 Task: Add Chocolove Toffee & Almonds In Milk Chocolate Bar to the cart.
Action: Mouse moved to (23, 70)
Screenshot: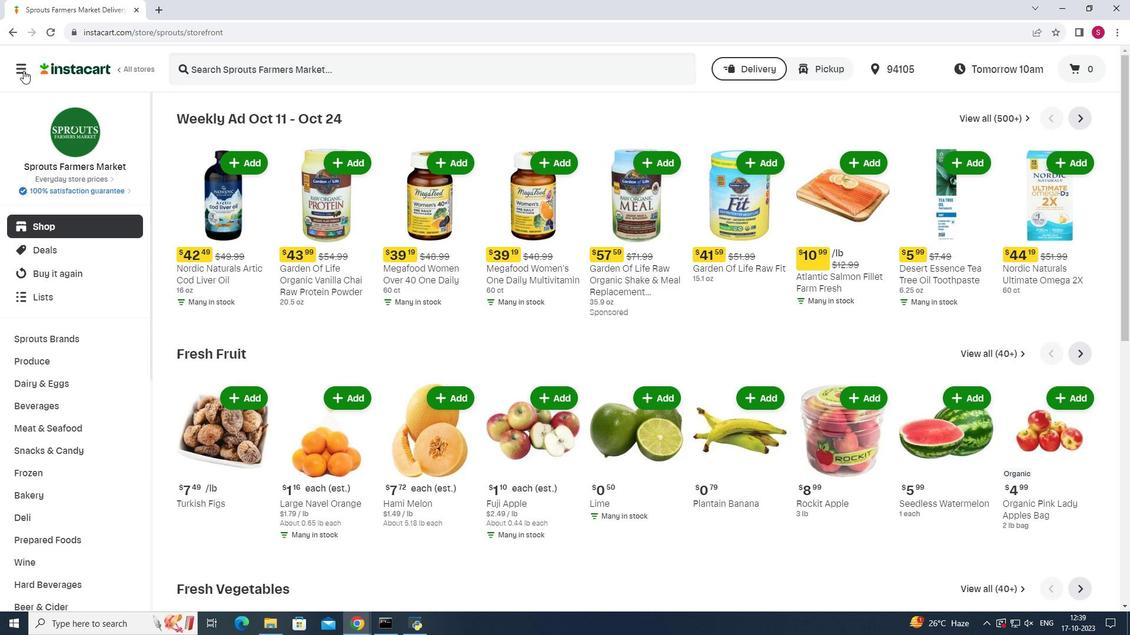 
Action: Mouse pressed left at (23, 70)
Screenshot: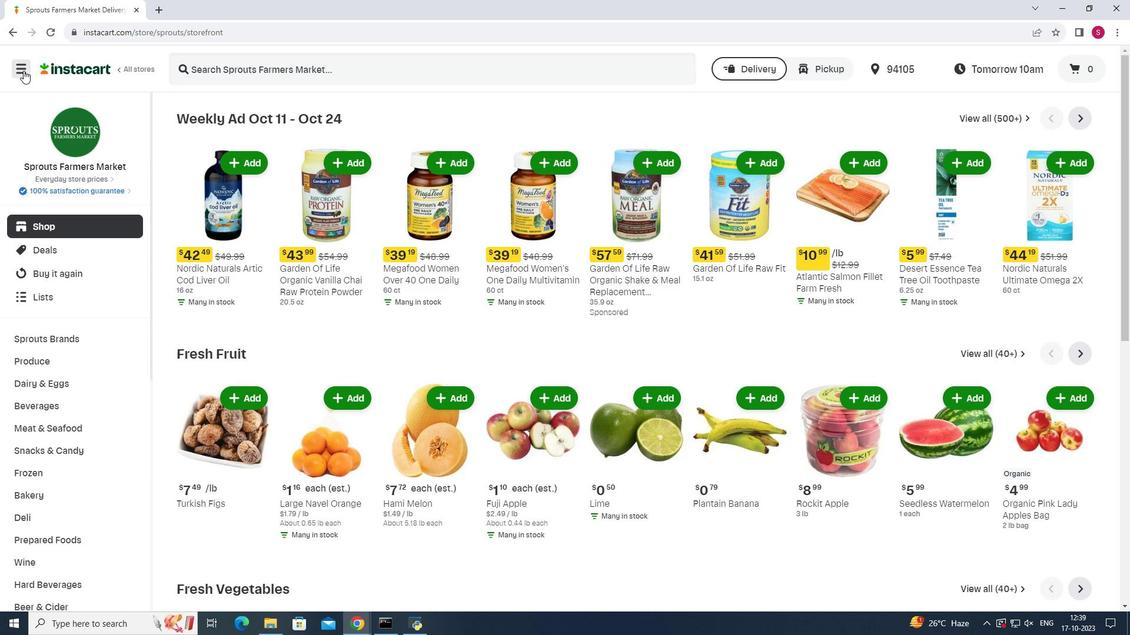 
Action: Mouse moved to (76, 310)
Screenshot: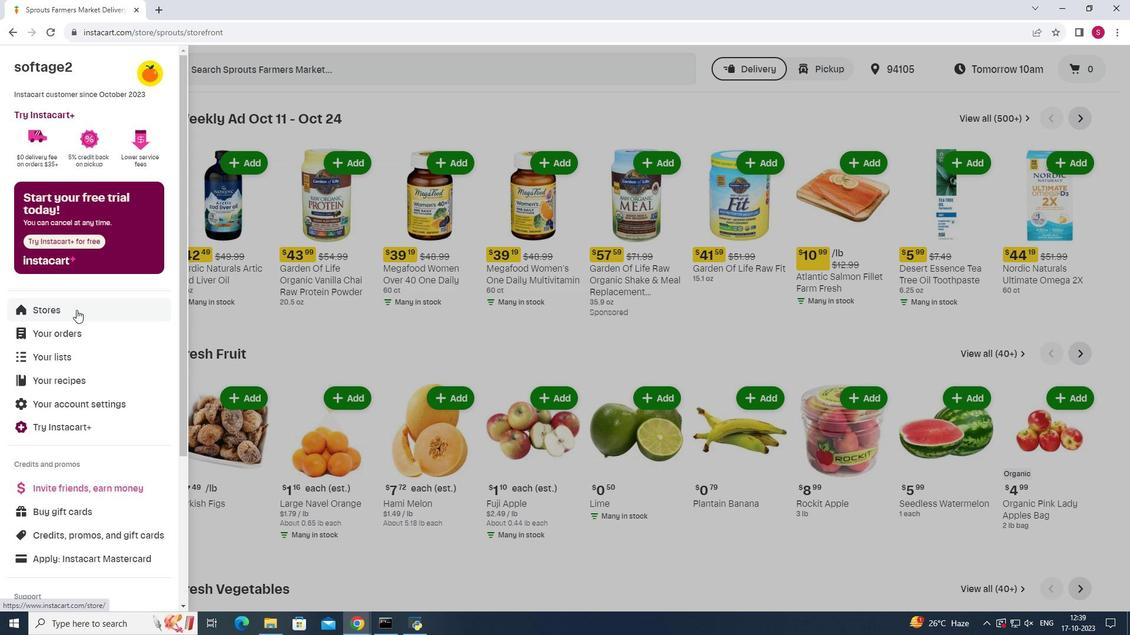 
Action: Mouse pressed left at (76, 310)
Screenshot: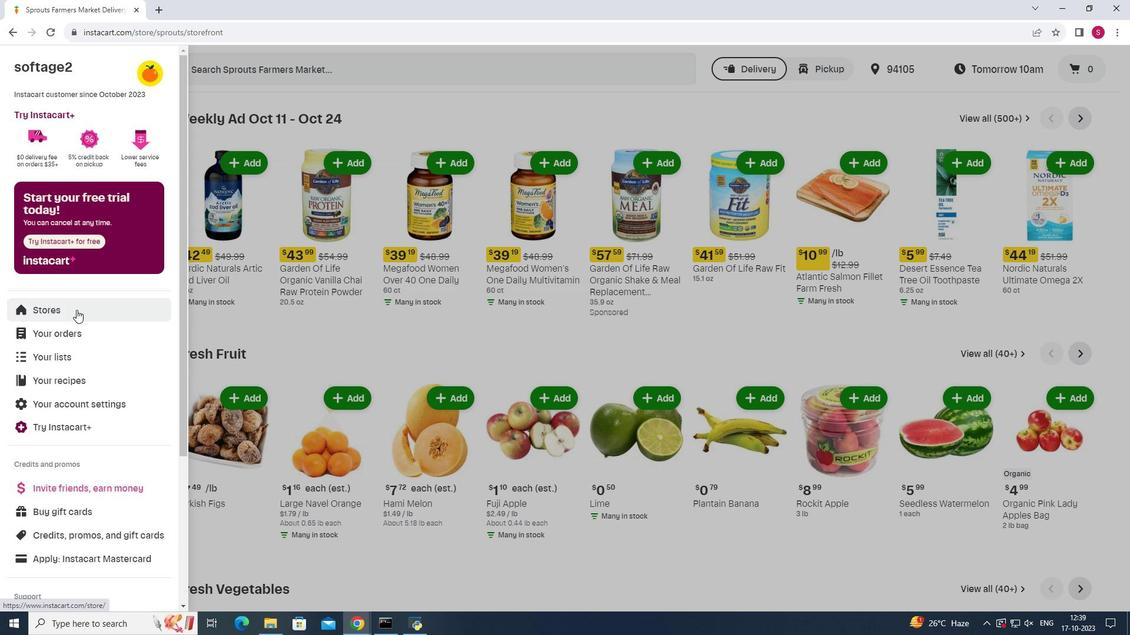 
Action: Mouse moved to (272, 101)
Screenshot: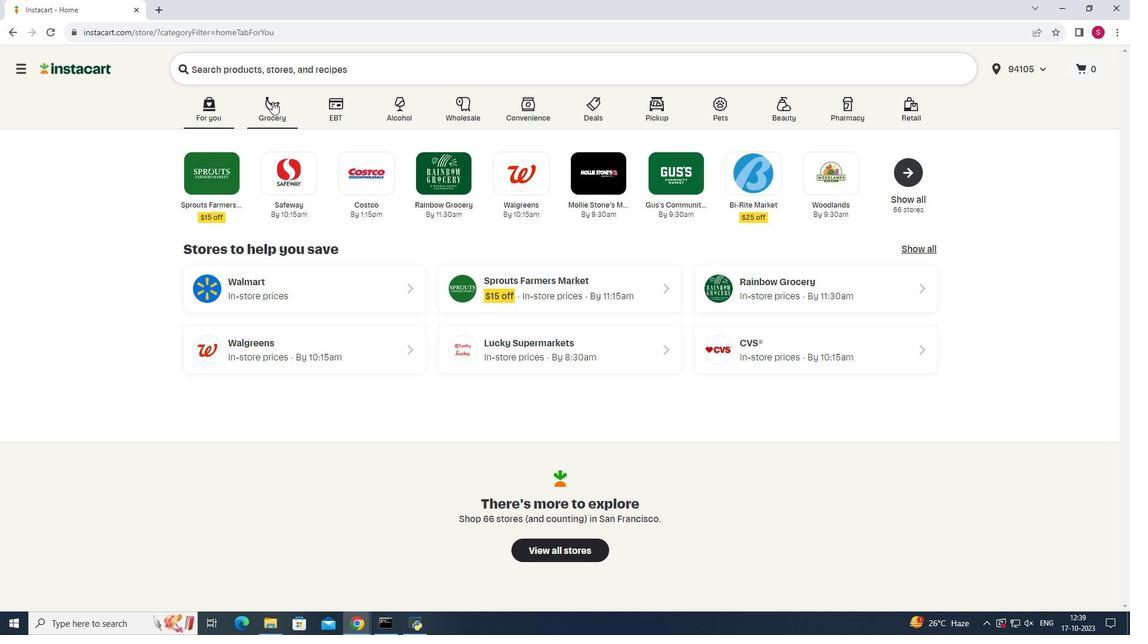 
Action: Mouse pressed left at (272, 101)
Screenshot: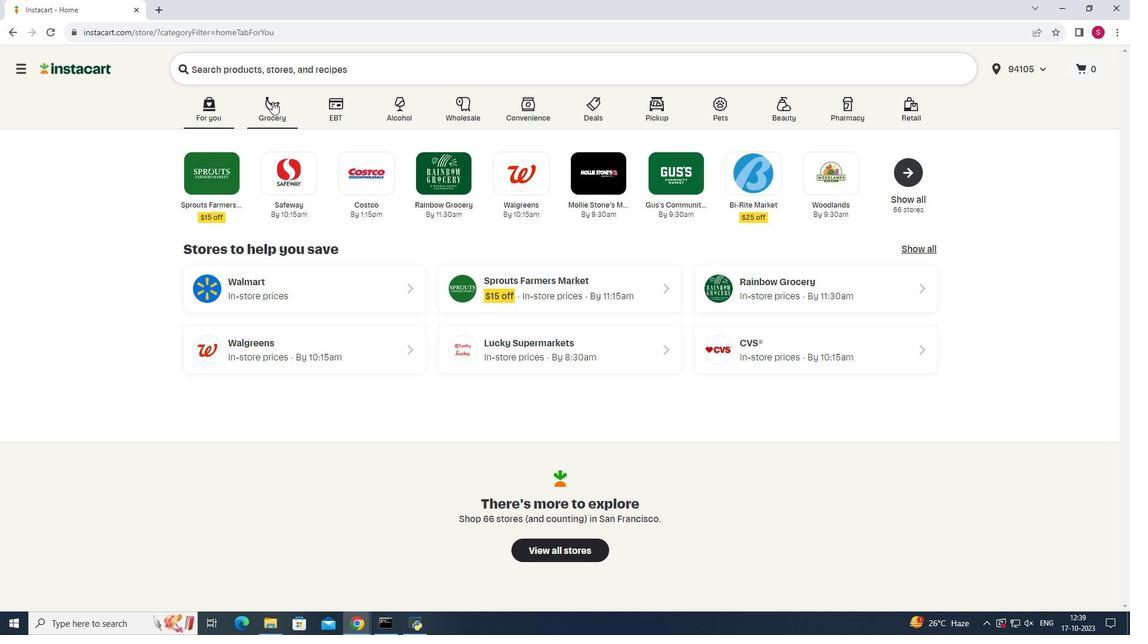 
Action: Mouse moved to (803, 159)
Screenshot: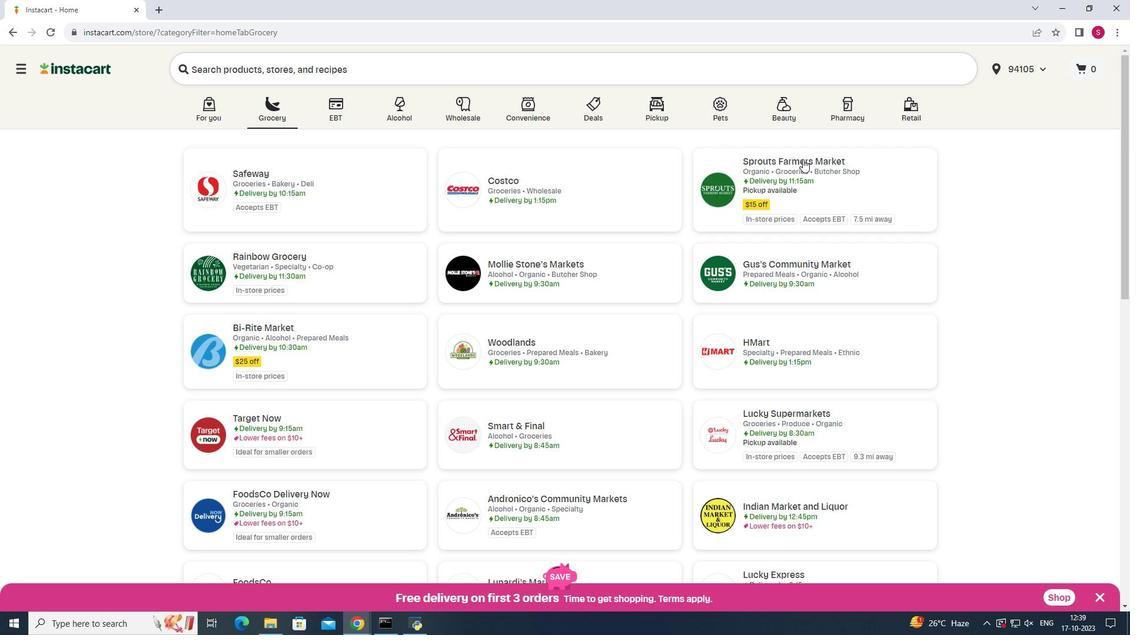 
Action: Mouse pressed left at (803, 159)
Screenshot: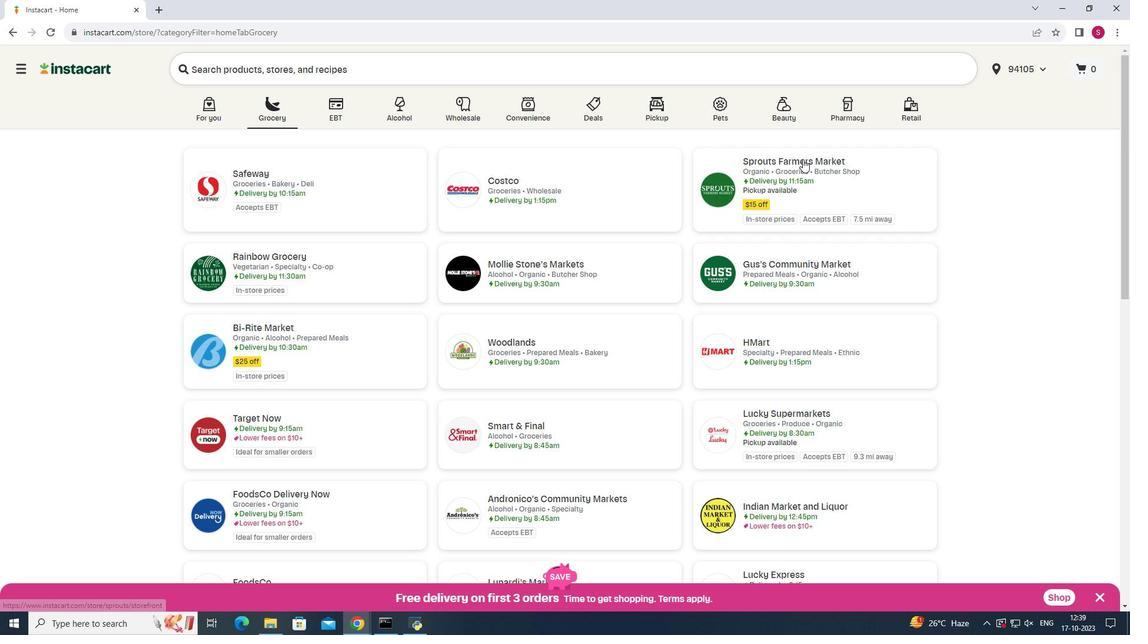 
Action: Mouse moved to (49, 447)
Screenshot: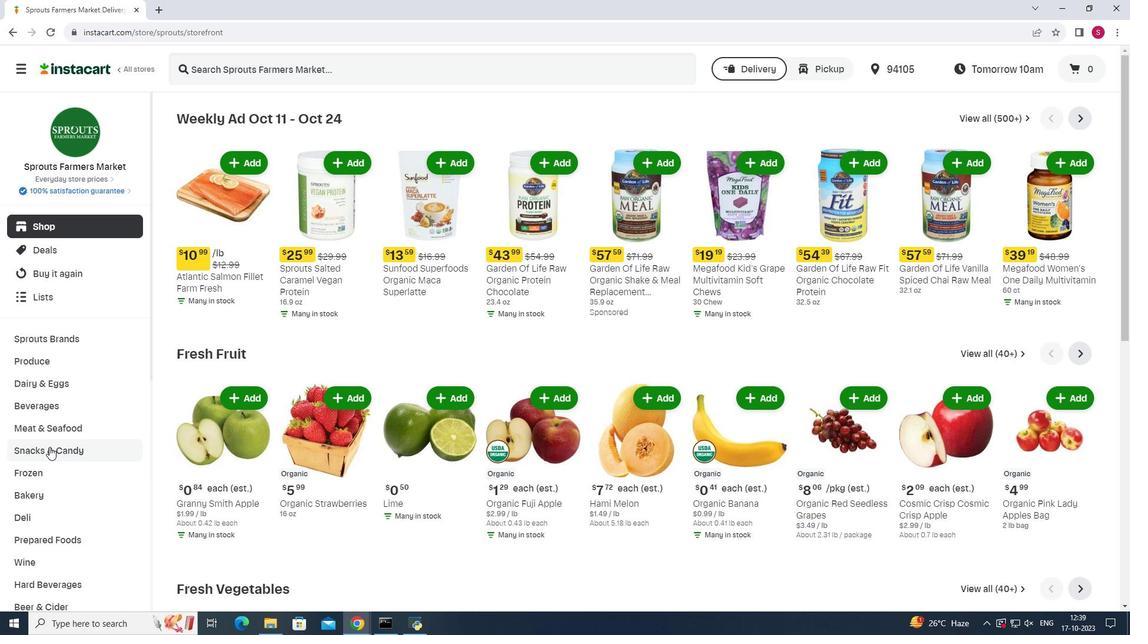 
Action: Mouse pressed left at (49, 447)
Screenshot: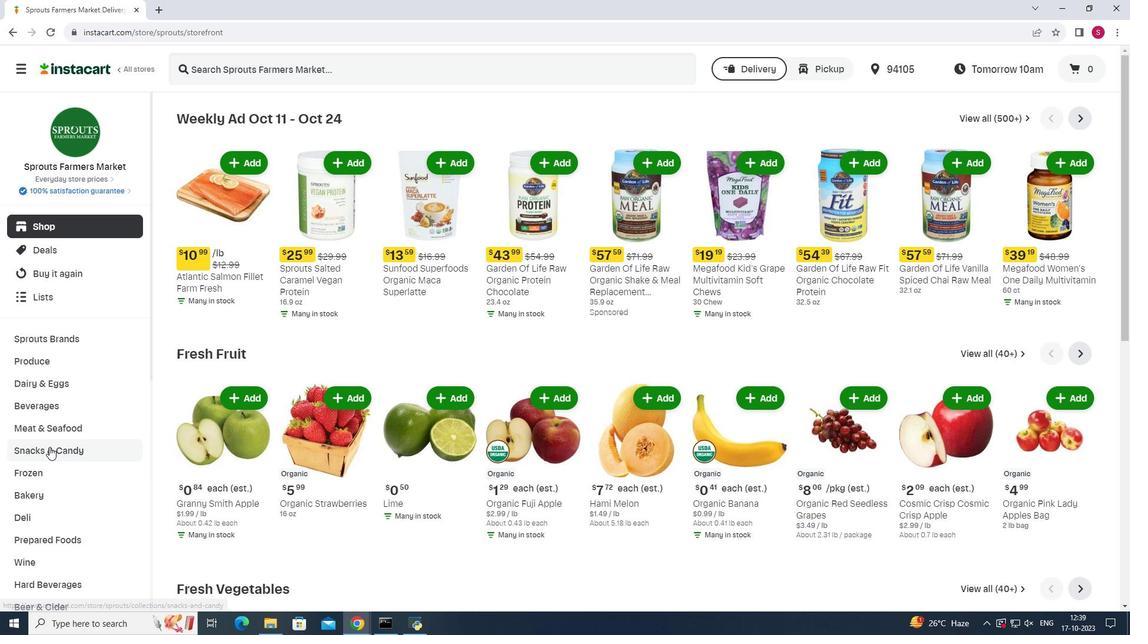 
Action: Mouse moved to (336, 143)
Screenshot: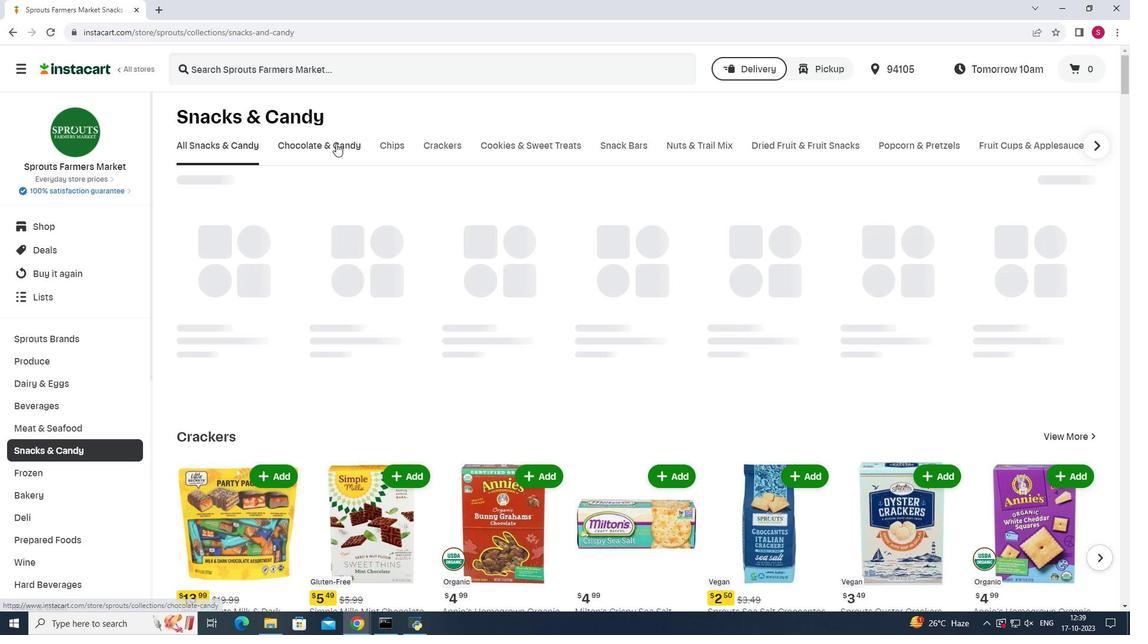 
Action: Mouse pressed left at (336, 143)
Screenshot: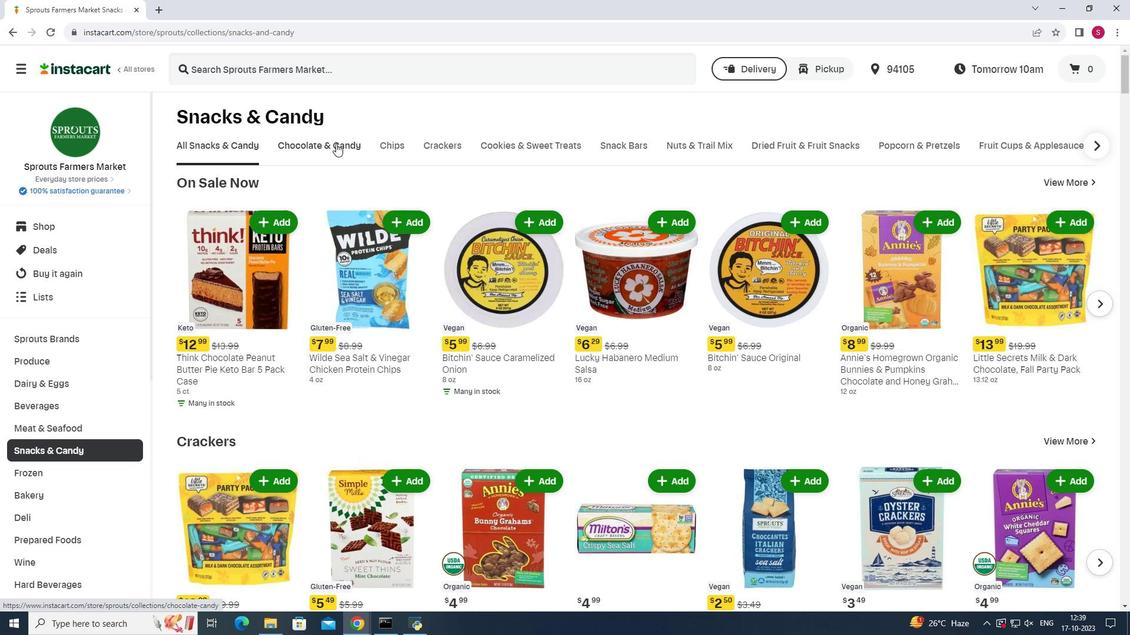 
Action: Mouse moved to (280, 194)
Screenshot: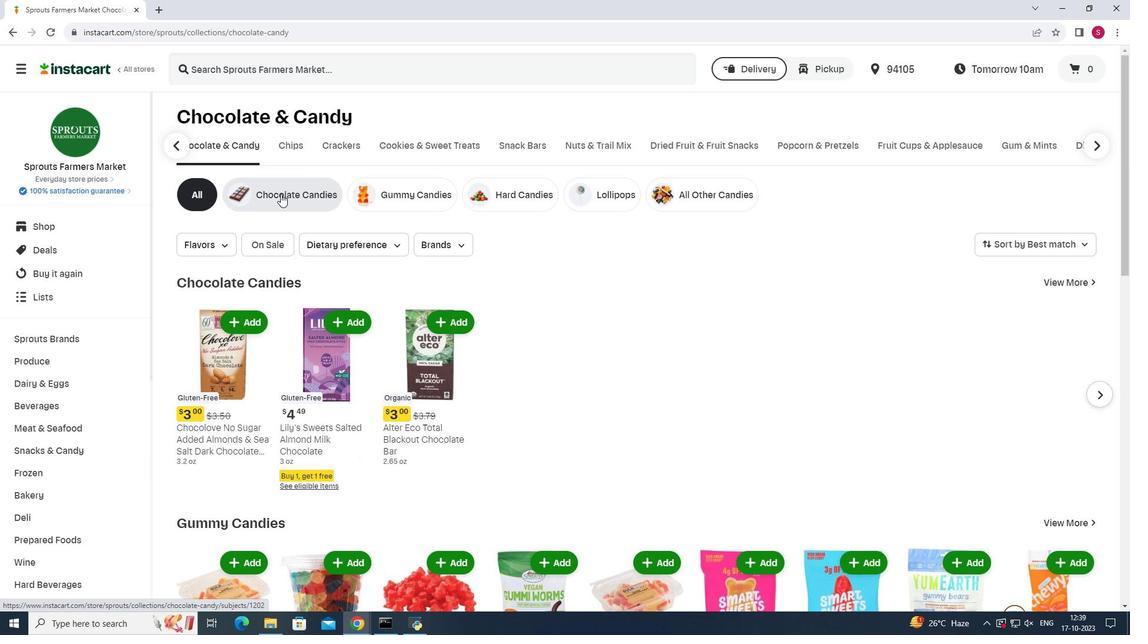
Action: Mouse pressed left at (280, 194)
Screenshot: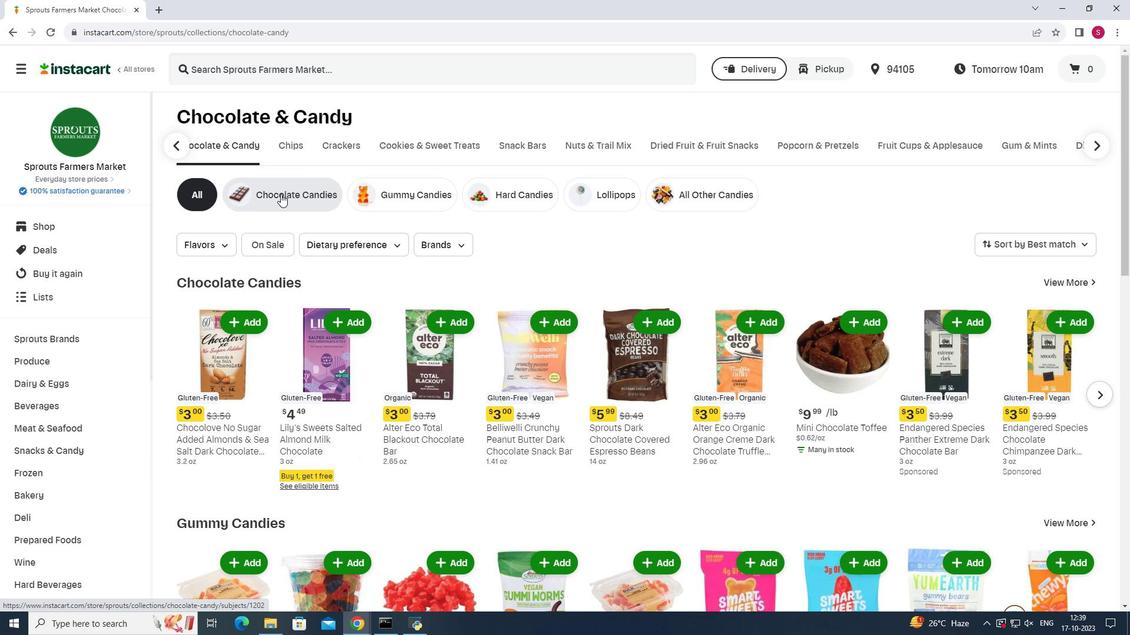 
Action: Mouse moved to (375, 68)
Screenshot: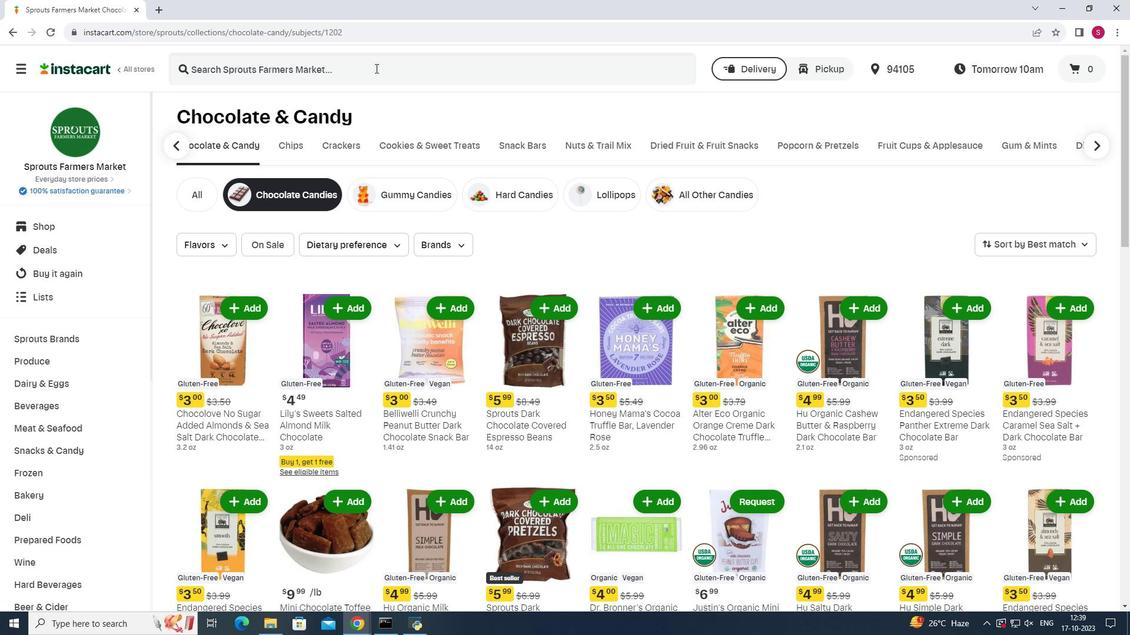 
Action: Mouse pressed left at (375, 68)
Screenshot: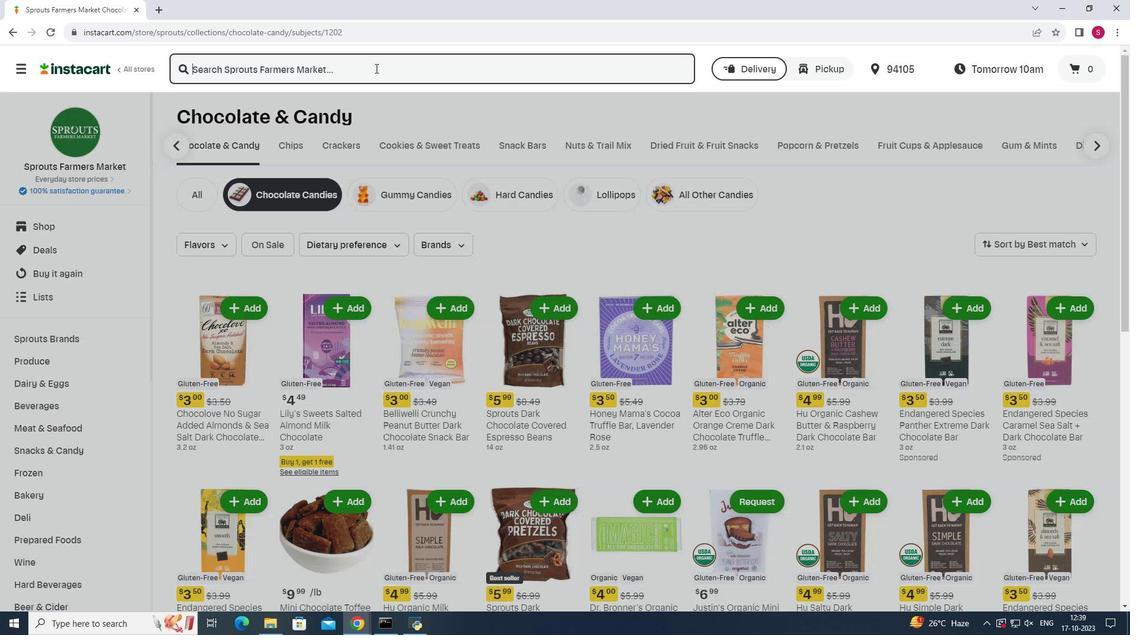 
Action: Key pressed <Key.shift>Chocoleve<Key.space><Key.shift>Toffee<Key.space><Key.shift>&<Key.space><Key.shift>Al
Screenshot: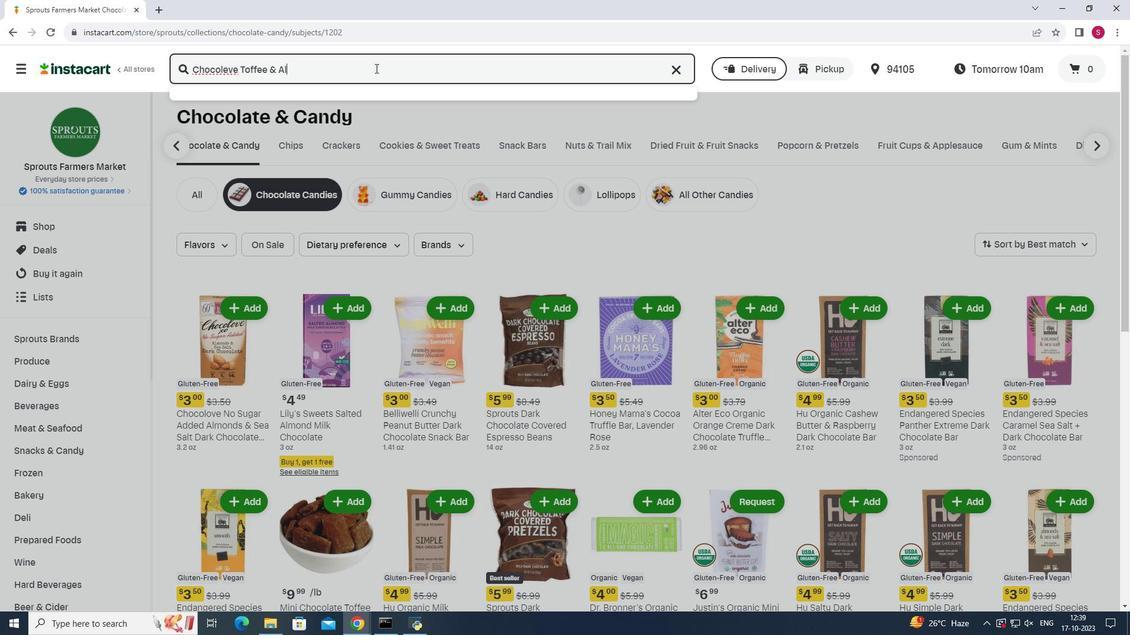
Action: Mouse moved to (230, 71)
Screenshot: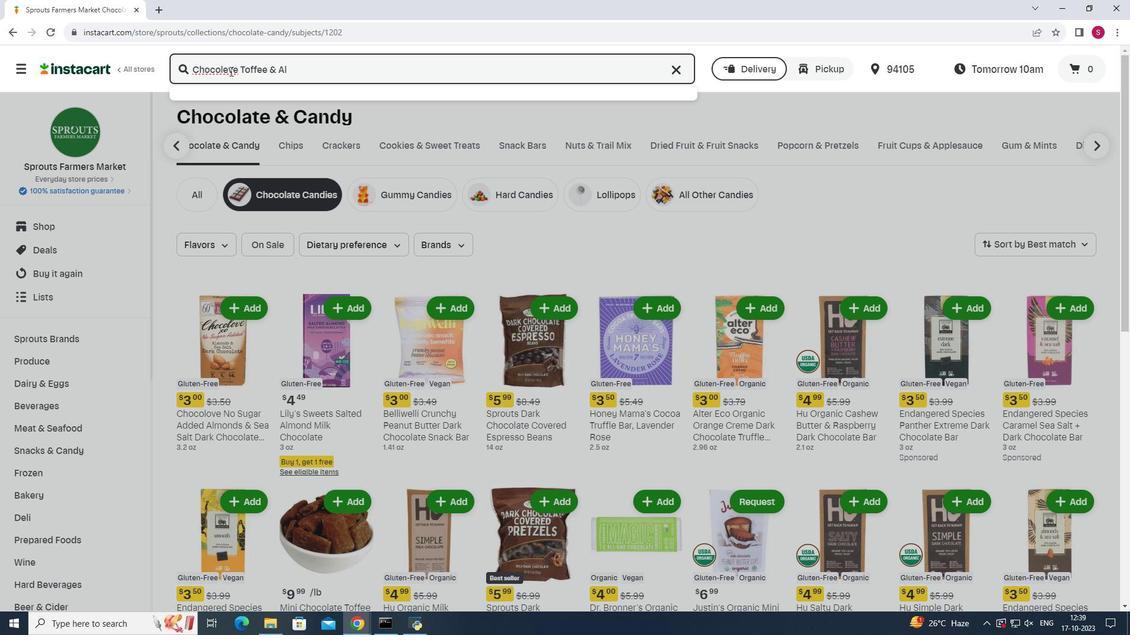 
Action: Mouse pressed left at (230, 71)
Screenshot: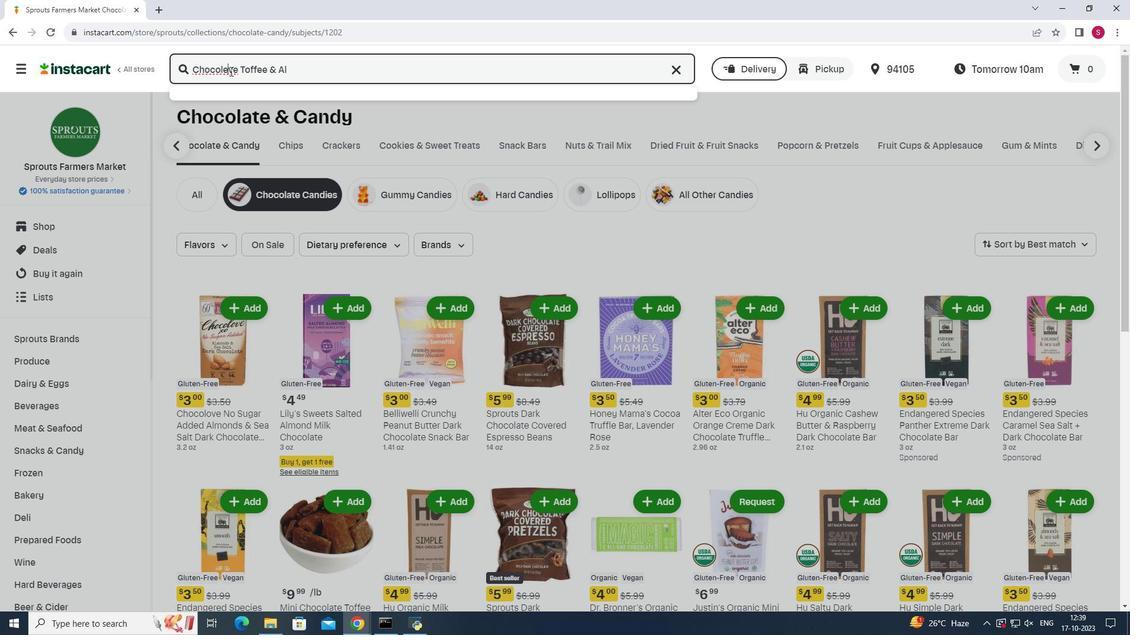 
Action: Key pressed <Key.backspace>o
Screenshot: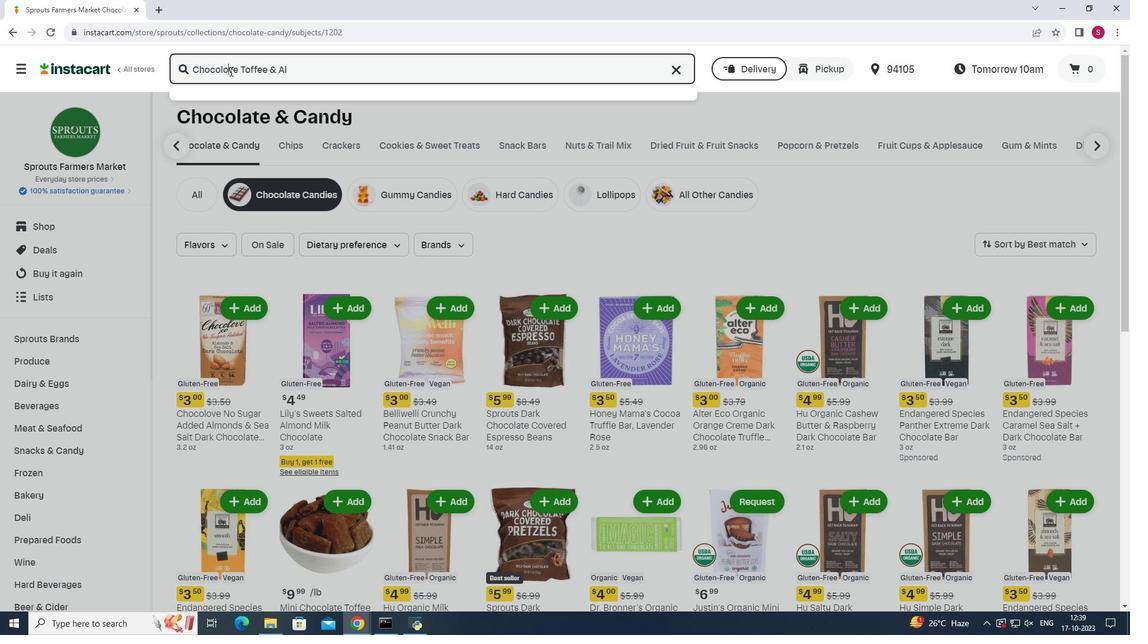 
Action: Mouse moved to (293, 64)
Screenshot: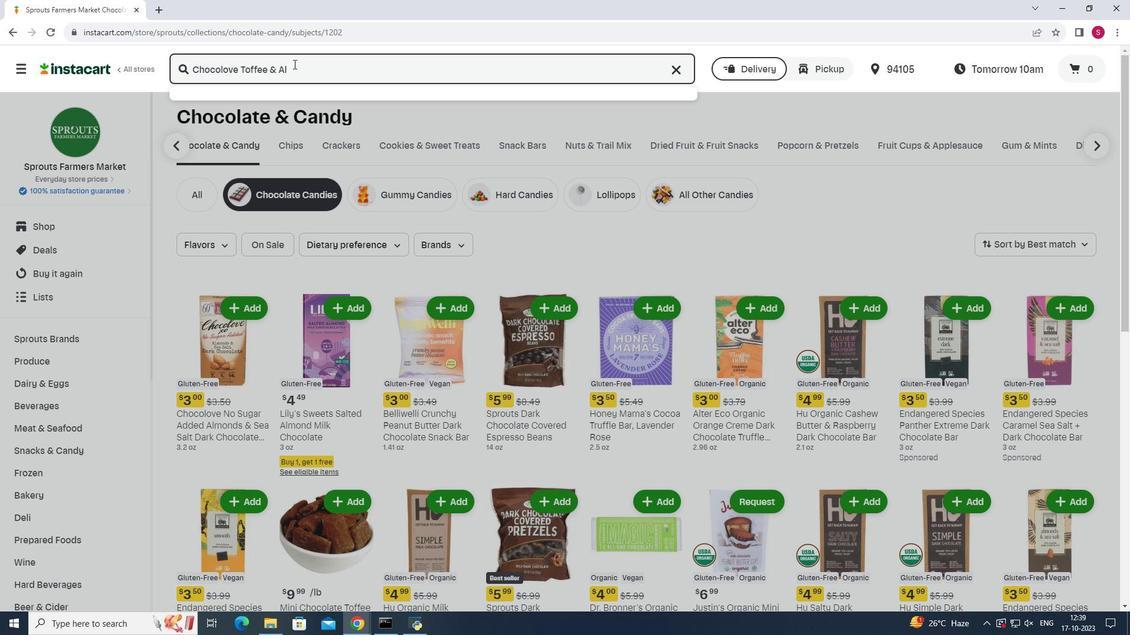 
Action: Mouse pressed left at (293, 64)
Screenshot: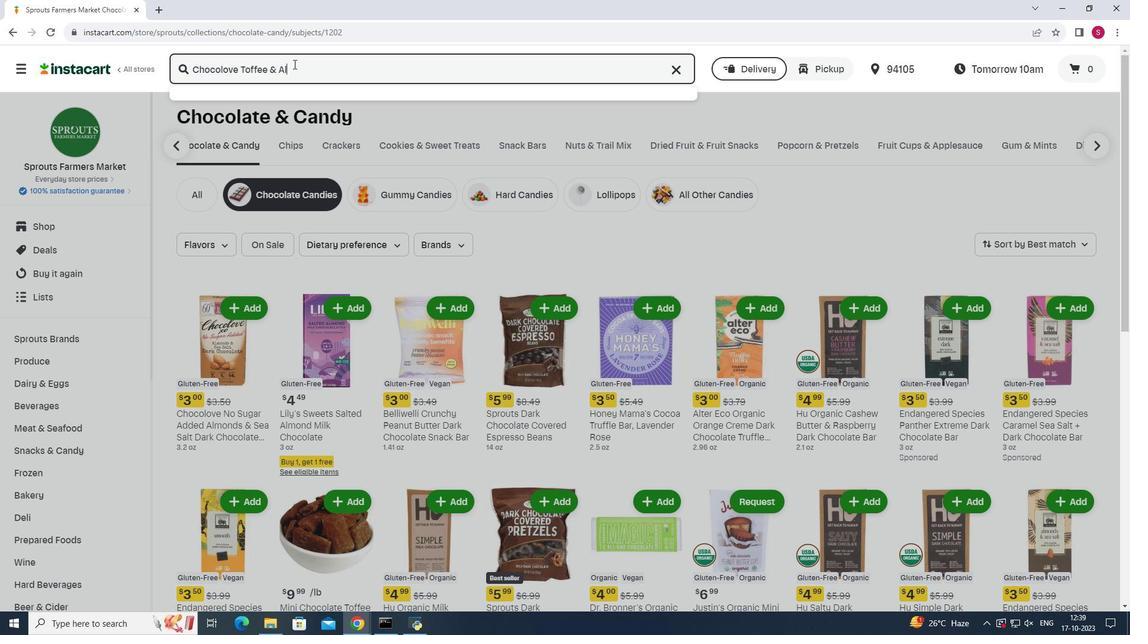 
Action: Mouse moved to (293, 67)
Screenshot: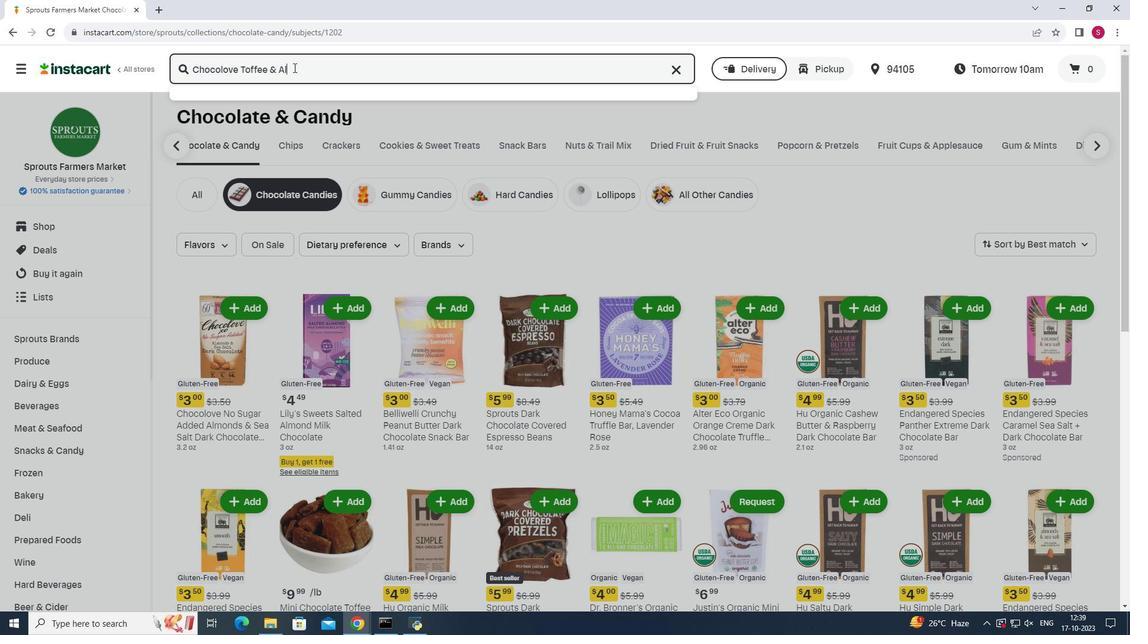 
Action: Key pressed monds<Key.space><Key.shift>In<Key.space><Key.shift>Milk<Key.space><Key.shift><Key.shift><Key.shift>Chocolate<Key.space><Key.shift>Bar<Key.enter>
Screenshot: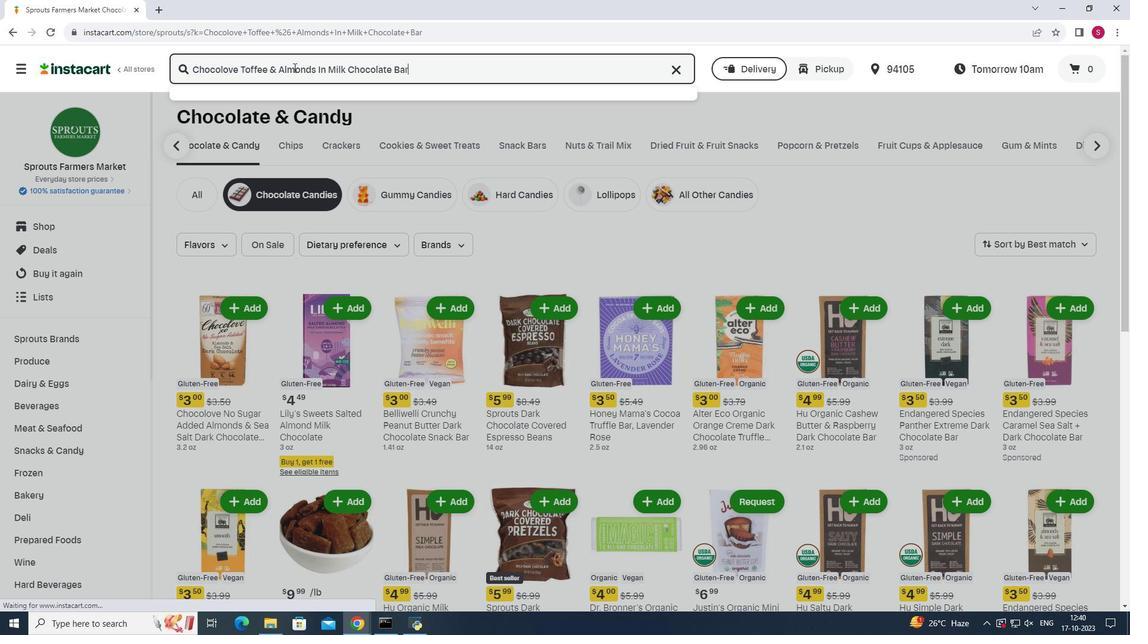 
Action: Mouse moved to (318, 188)
Screenshot: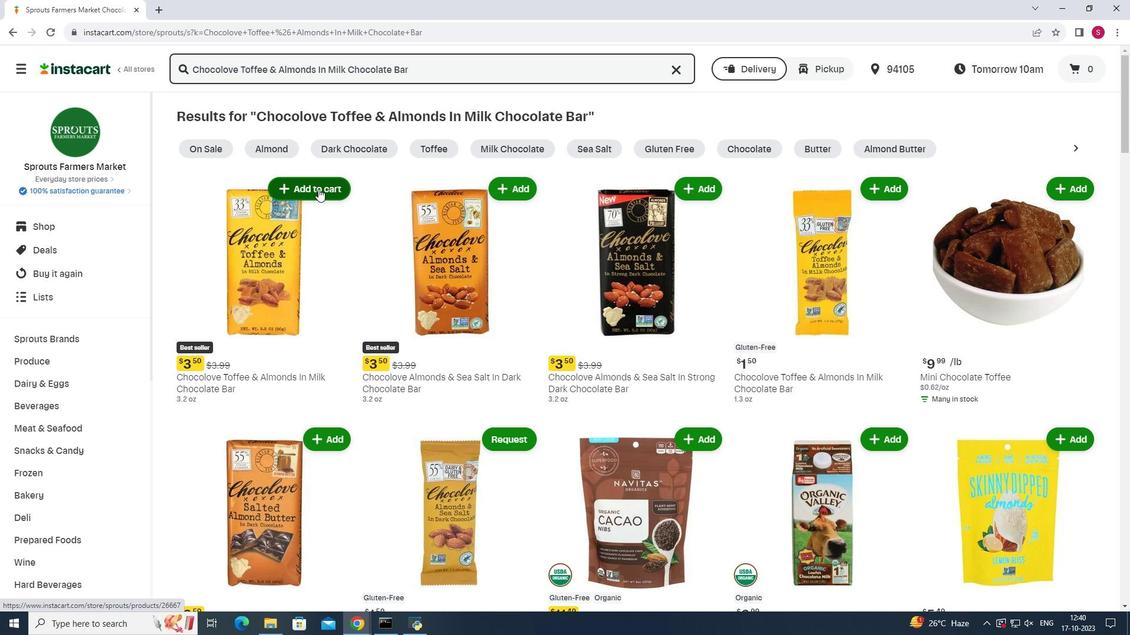
Action: Mouse pressed left at (318, 188)
Screenshot: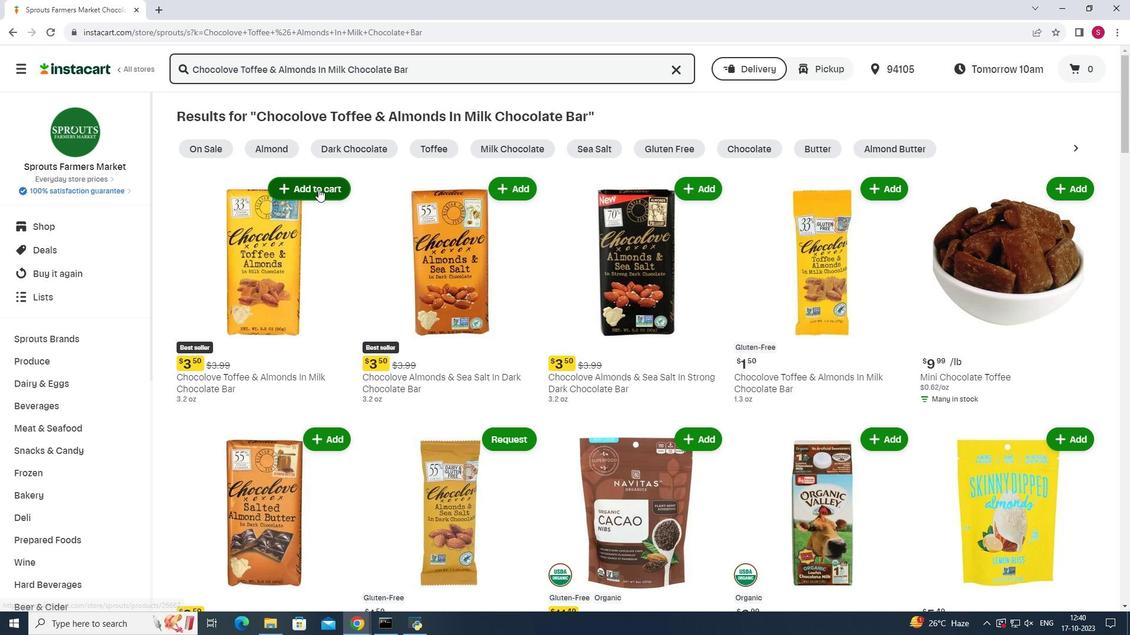 
Action: Mouse moved to (780, 119)
Screenshot: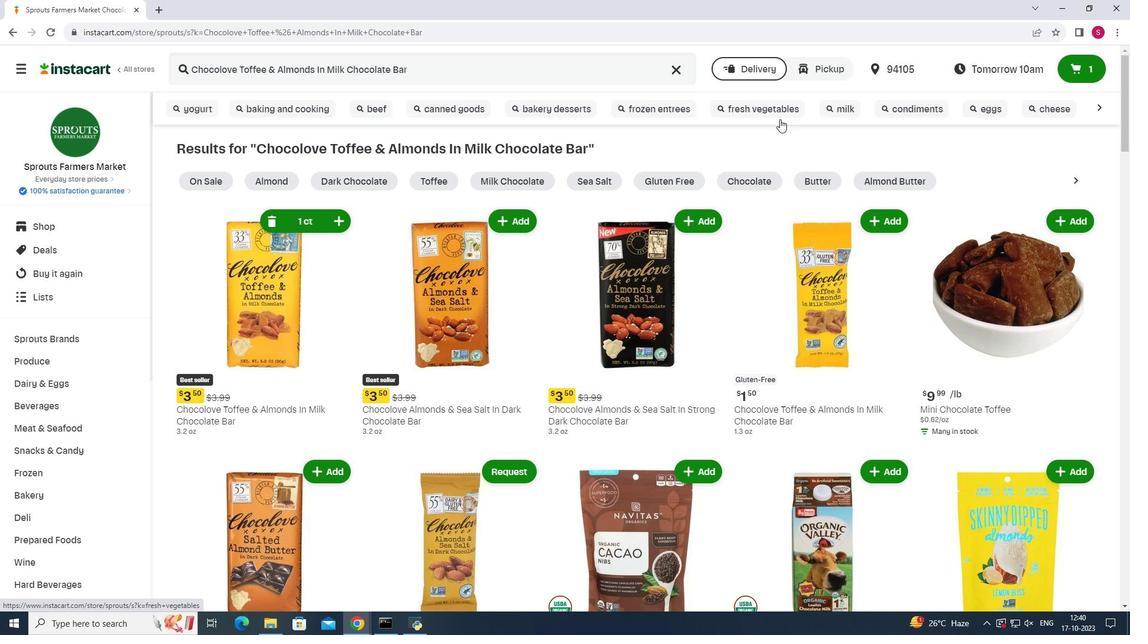 
